Task: Select the inUnstrusted Workspace in the include strings.
Action: Mouse moved to (13, 488)
Screenshot: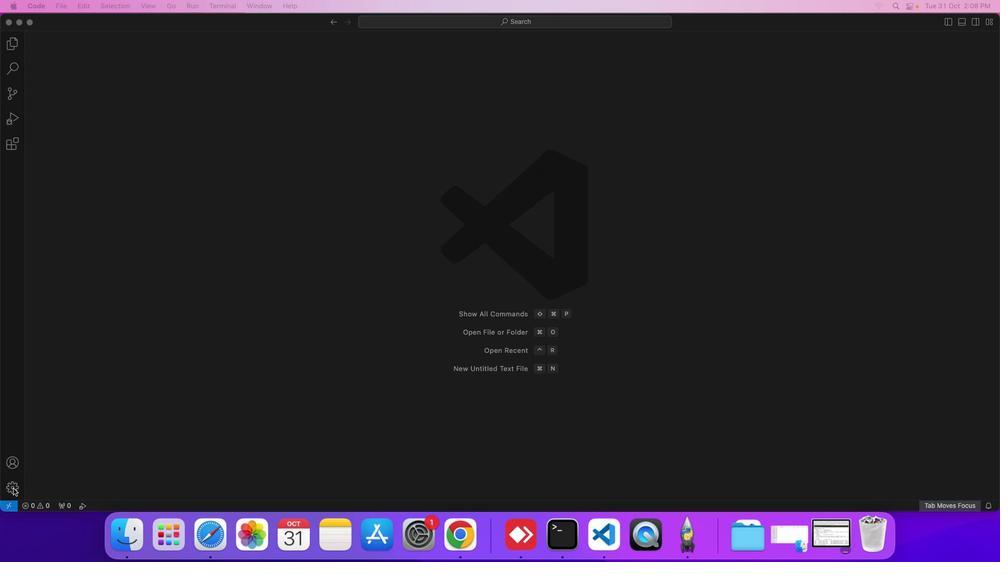 
Action: Mouse pressed left at (13, 488)
Screenshot: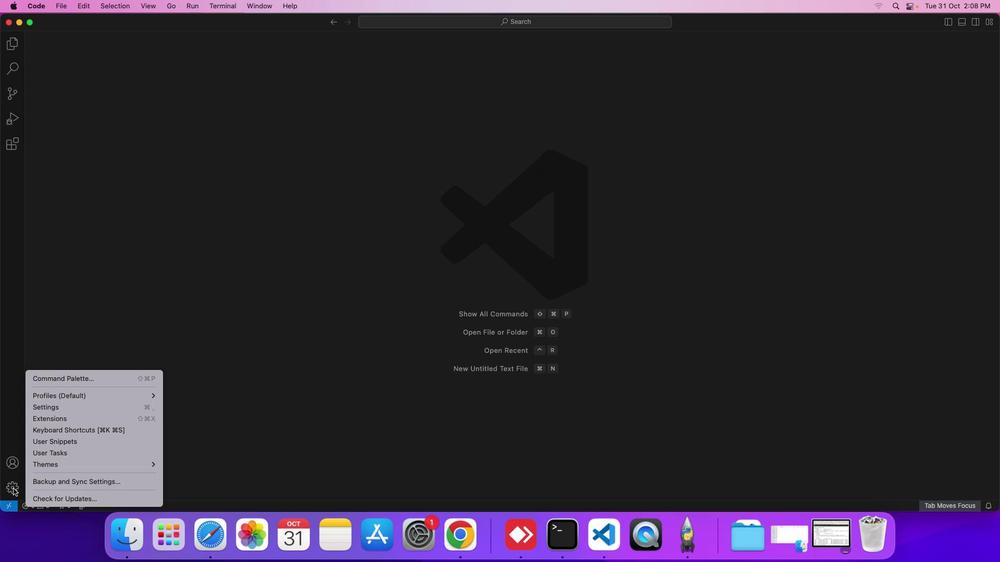 
Action: Mouse moved to (56, 409)
Screenshot: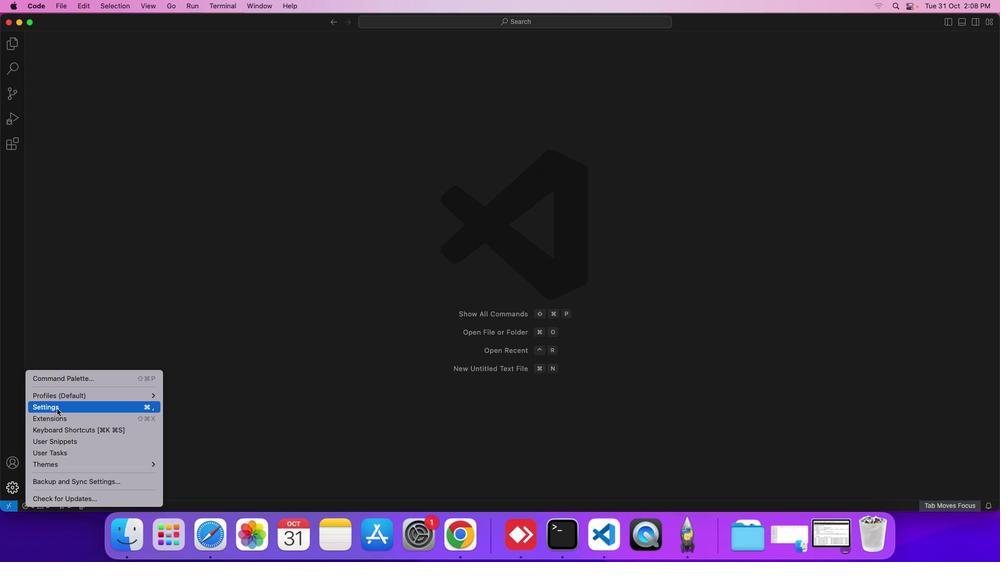 
Action: Mouse pressed left at (56, 409)
Screenshot: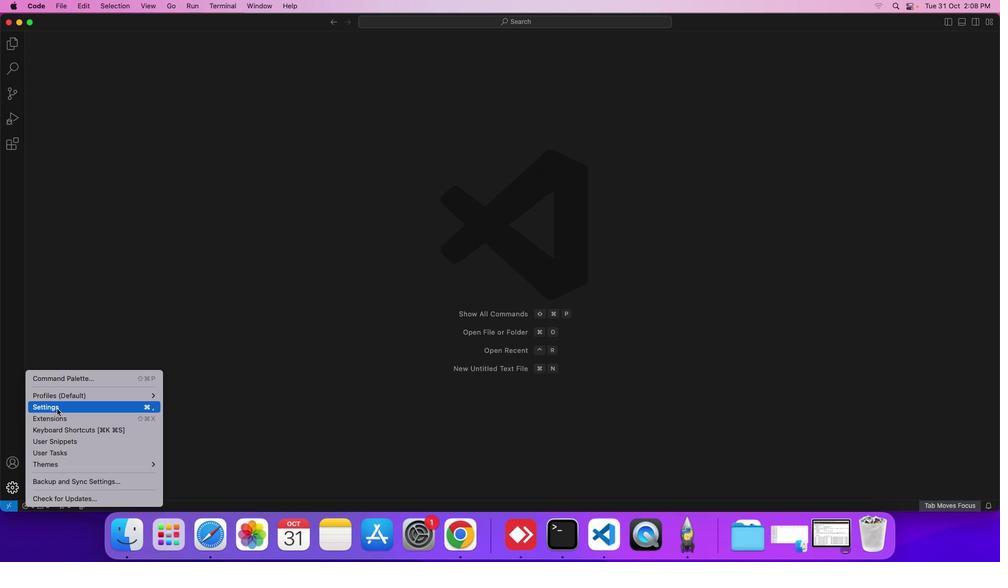 
Action: Mouse moved to (350, 228)
Screenshot: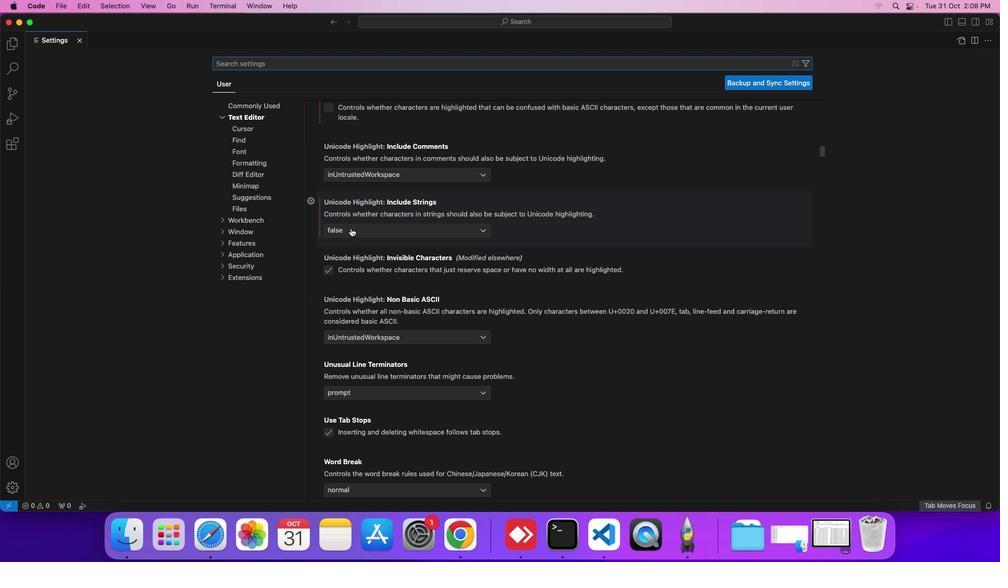 
Action: Mouse pressed left at (350, 228)
Screenshot: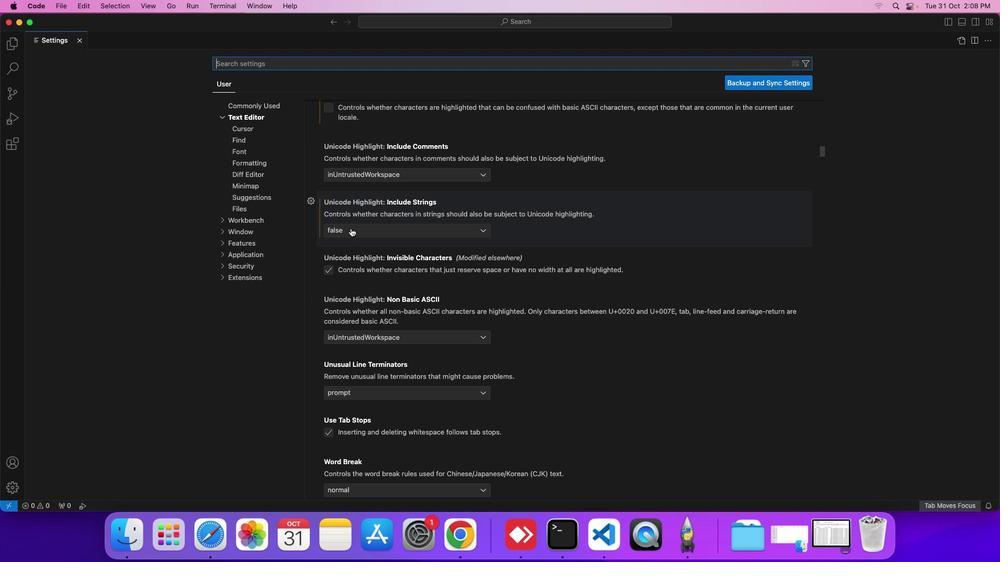 
Action: Mouse moved to (347, 262)
Screenshot: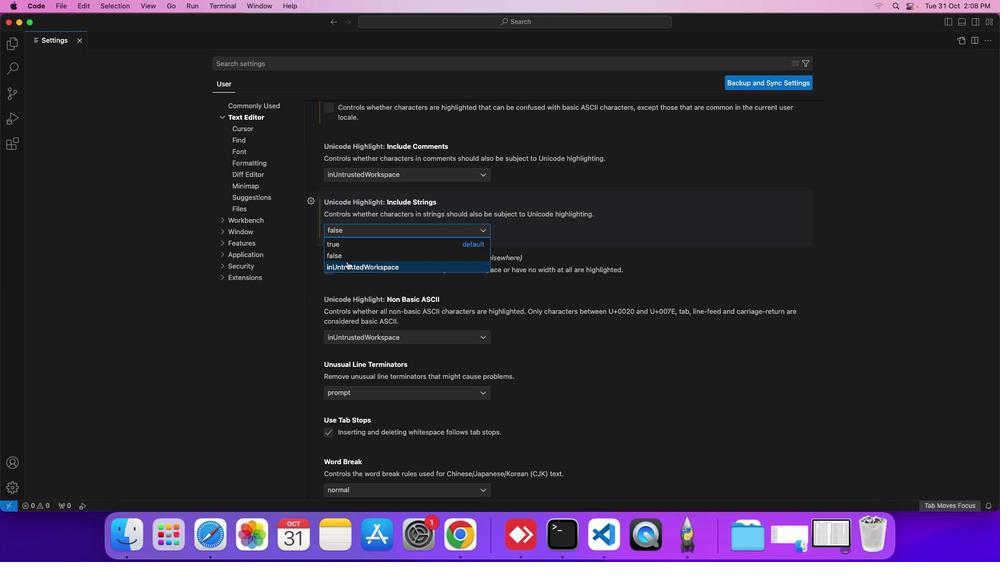 
Action: Mouse pressed left at (347, 262)
Screenshot: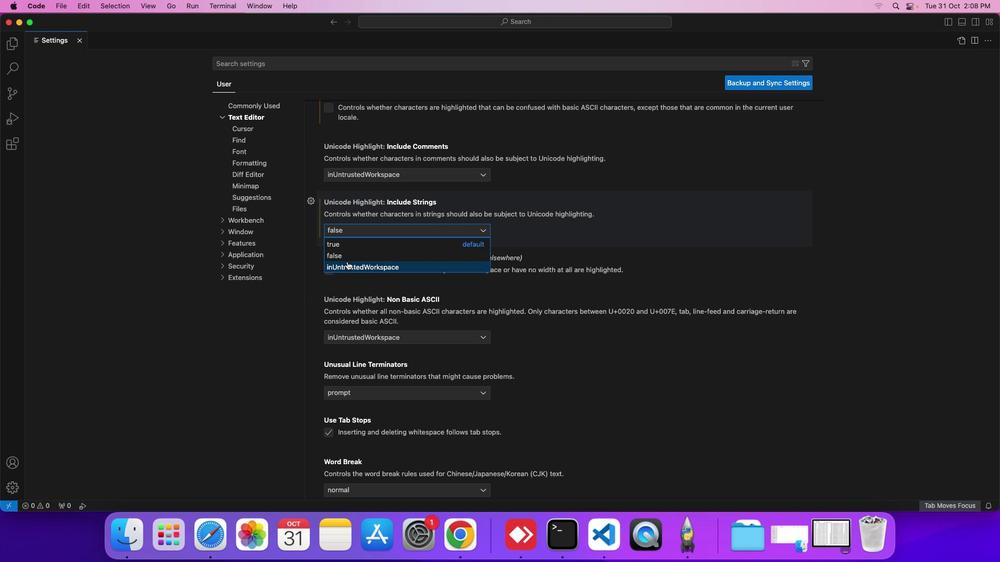 
Action: Mouse moved to (707, 134)
Screenshot: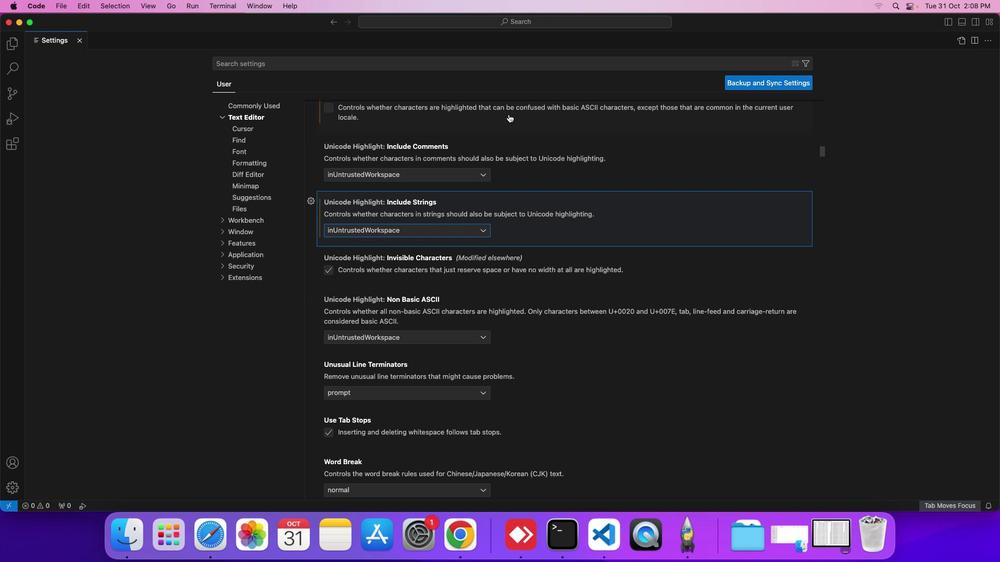
